 Task: Schedule a coding meetup for next Thursday at 10:00 PM.
Action: Mouse moved to (70, 108)
Screenshot: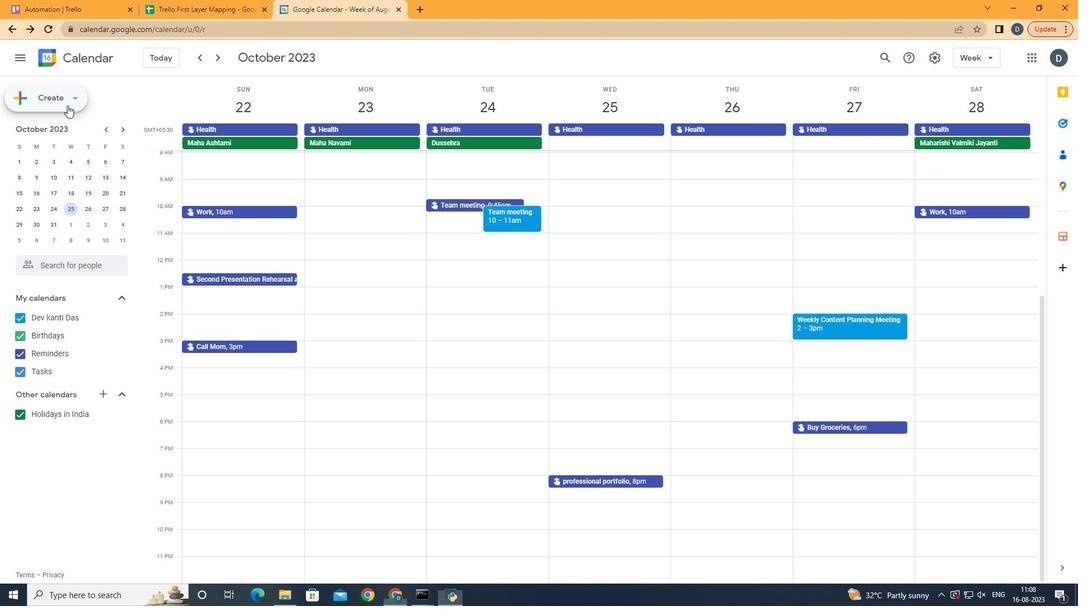 
Action: Mouse pressed left at (70, 108)
Screenshot: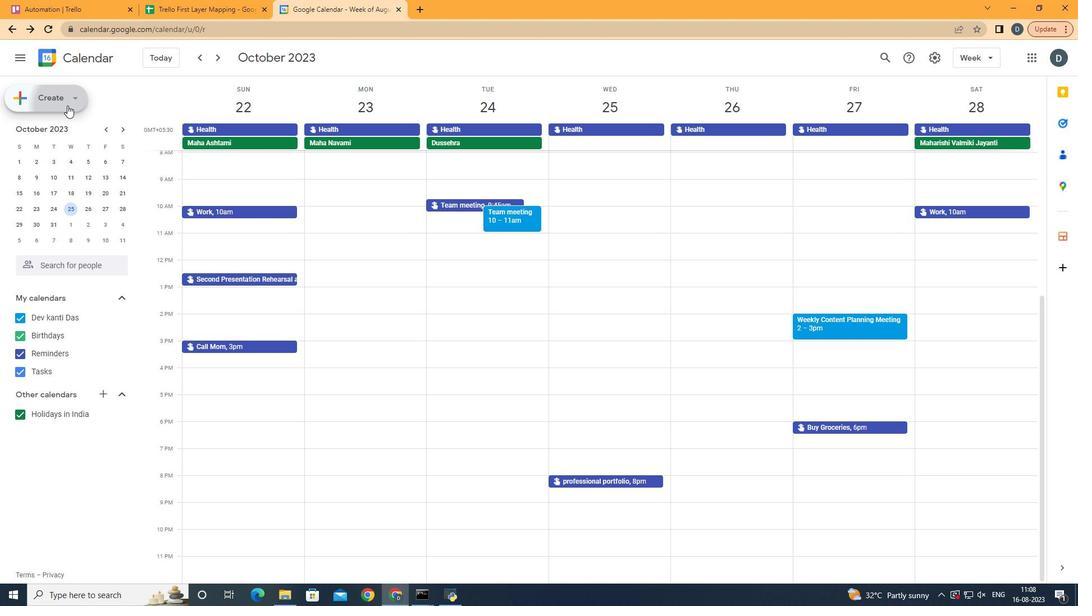 
Action: Mouse moved to (66, 126)
Screenshot: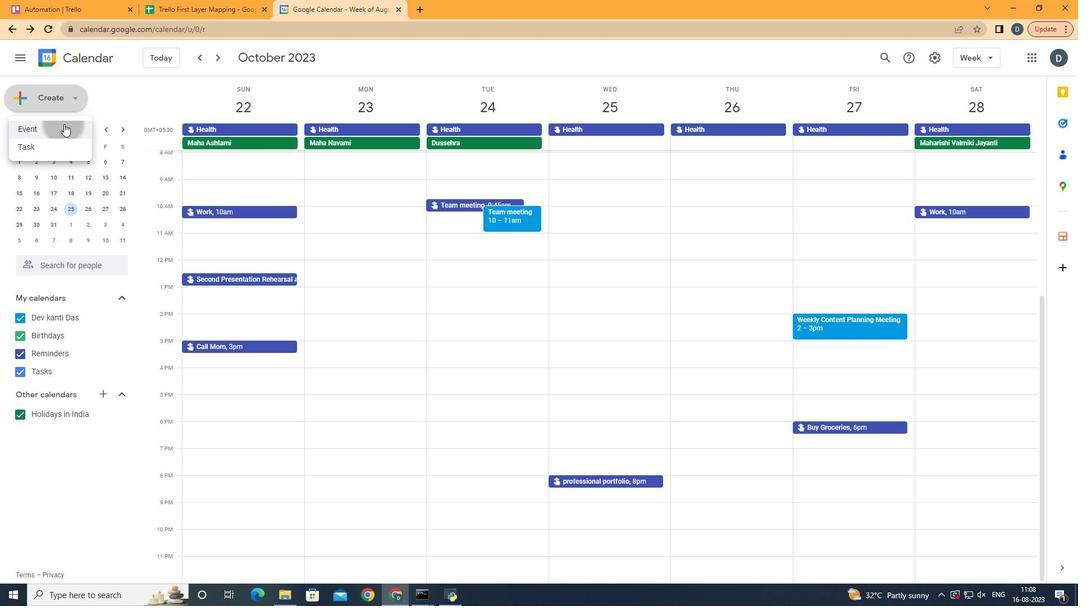 
Action: Mouse pressed left at (66, 126)
Screenshot: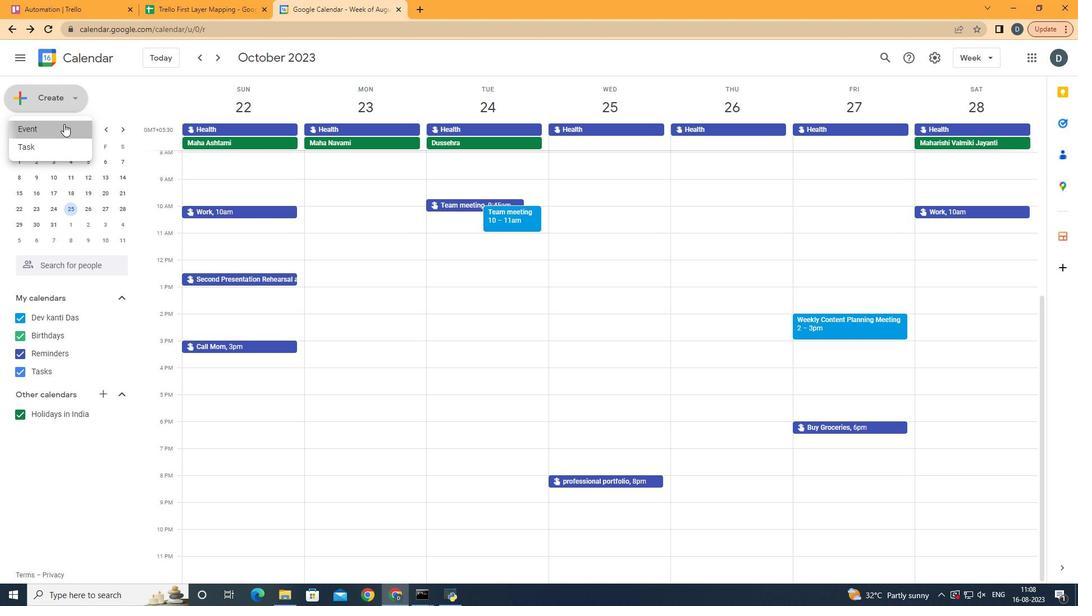 
Action: Mouse moved to (350, 211)
Screenshot: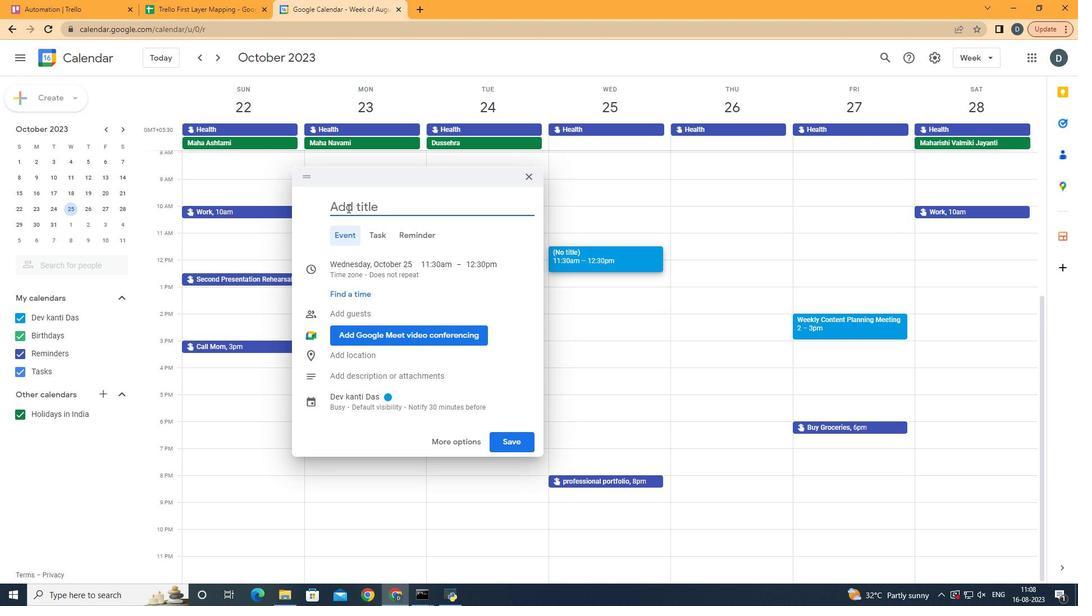 
Action: Mouse pressed left at (350, 211)
Screenshot: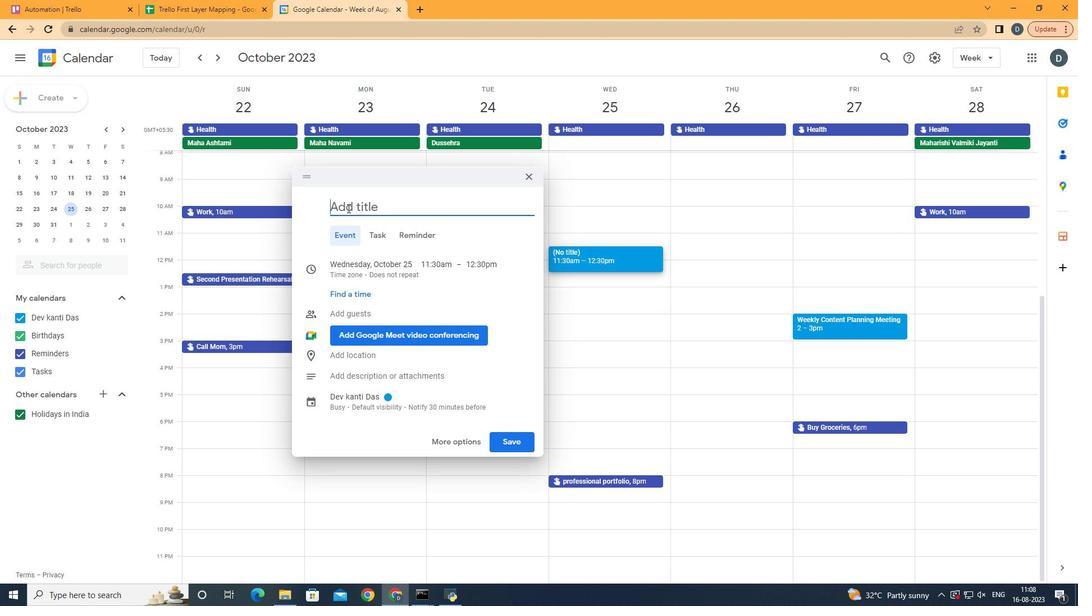 
Action: Mouse moved to (351, 211)
Screenshot: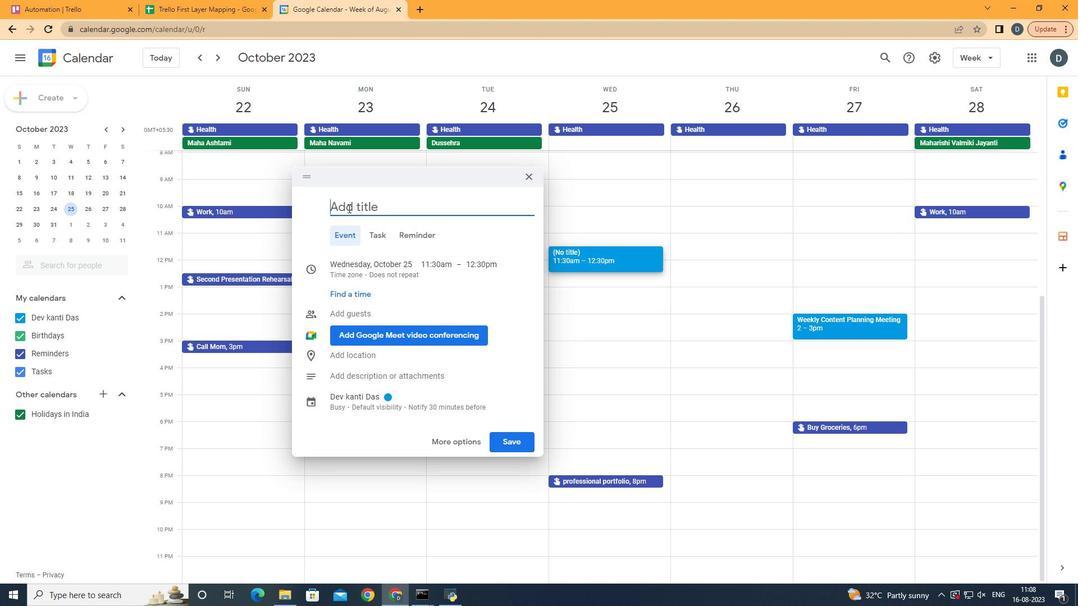 
Action: Key pressed coding<Key.space>meetup<Key.space>
Screenshot: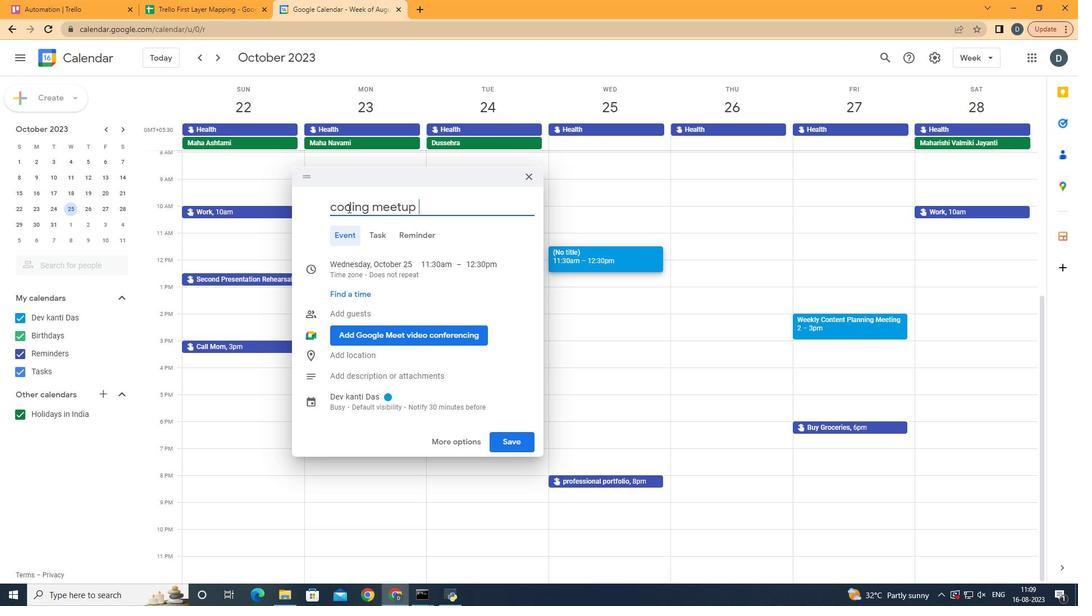 
Action: Mouse moved to (347, 263)
Screenshot: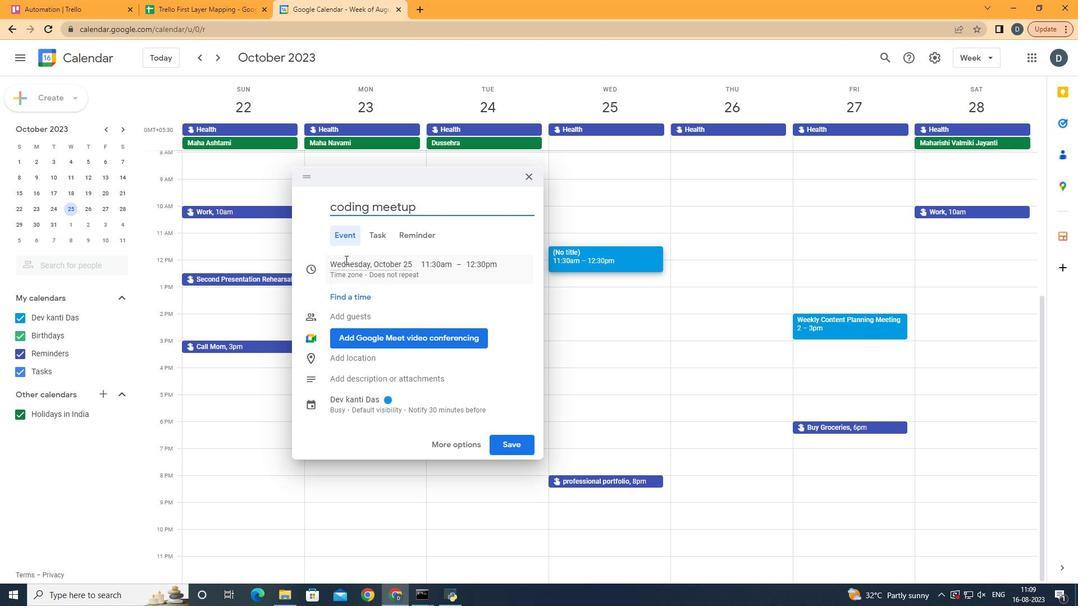 
Action: Mouse pressed left at (345, 263)
Screenshot: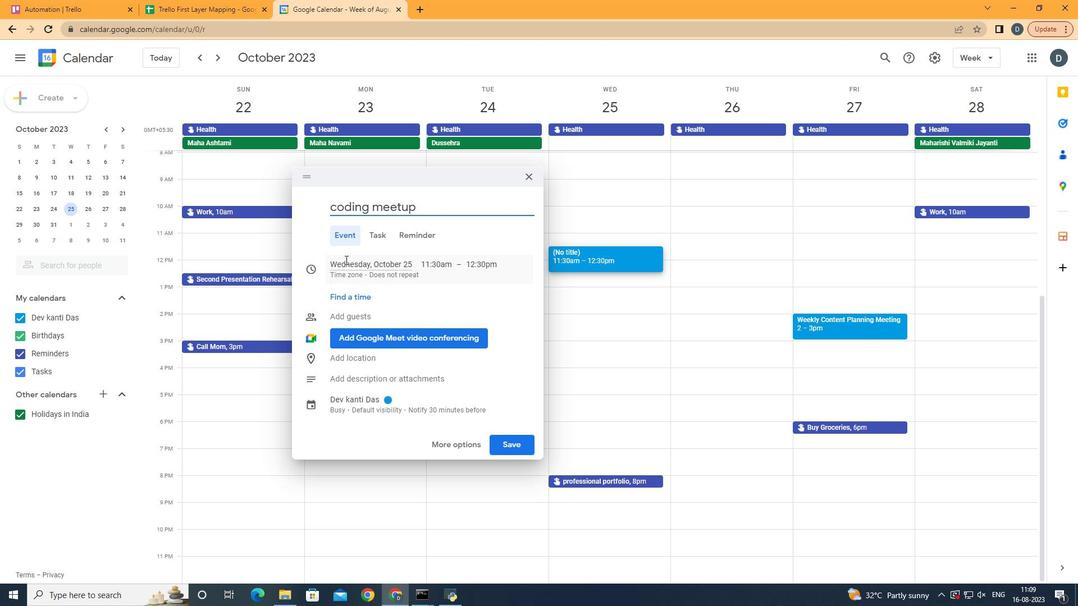 
Action: Mouse moved to (428, 385)
Screenshot: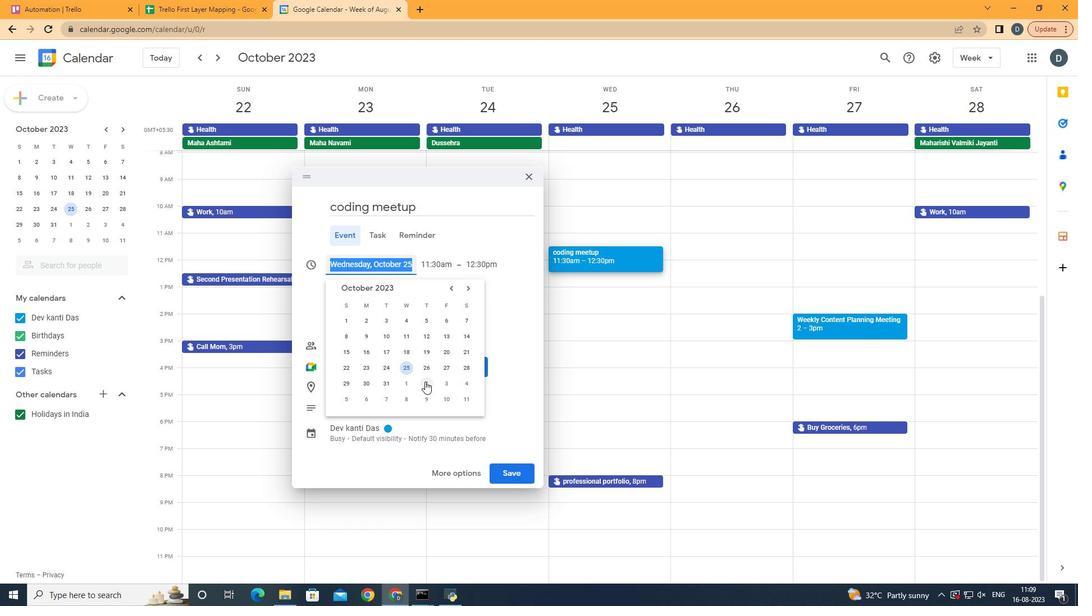 
Action: Mouse pressed left at (428, 385)
Screenshot: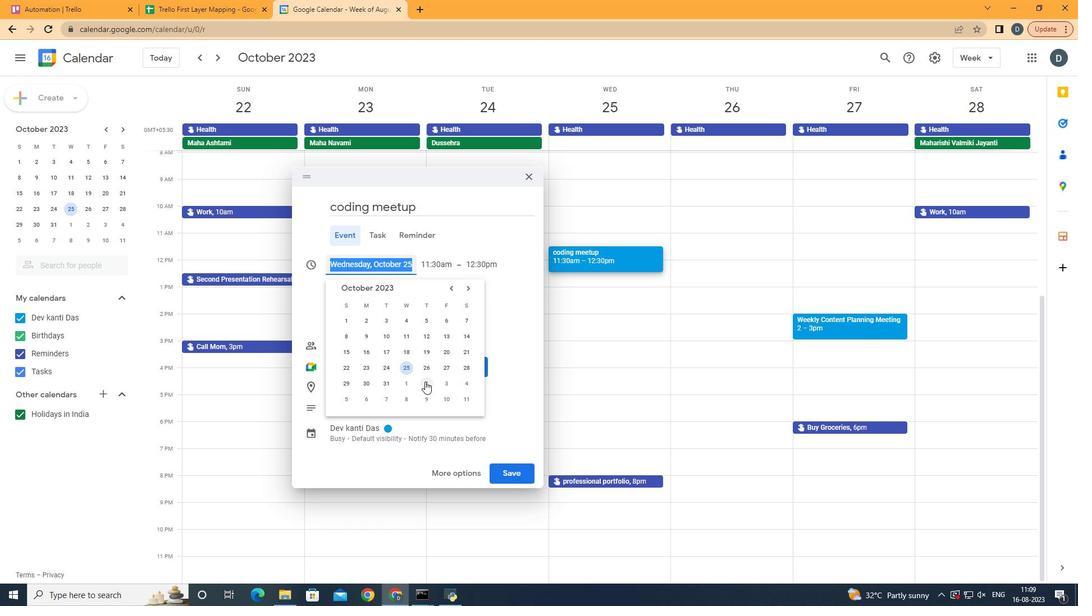 
Action: Mouse moved to (544, 267)
Screenshot: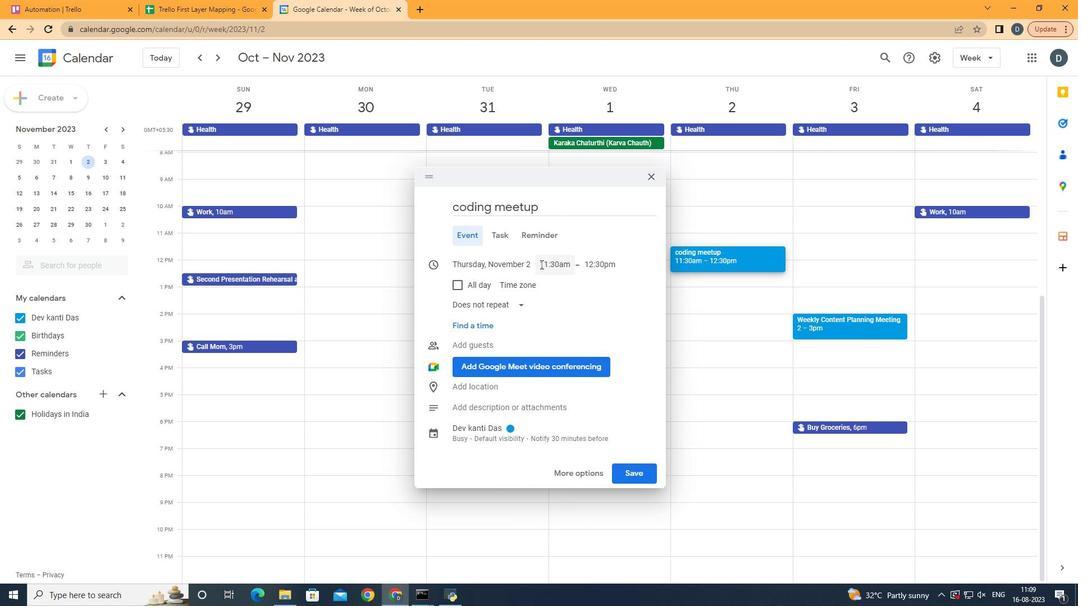 
Action: Mouse pressed left at (544, 267)
Screenshot: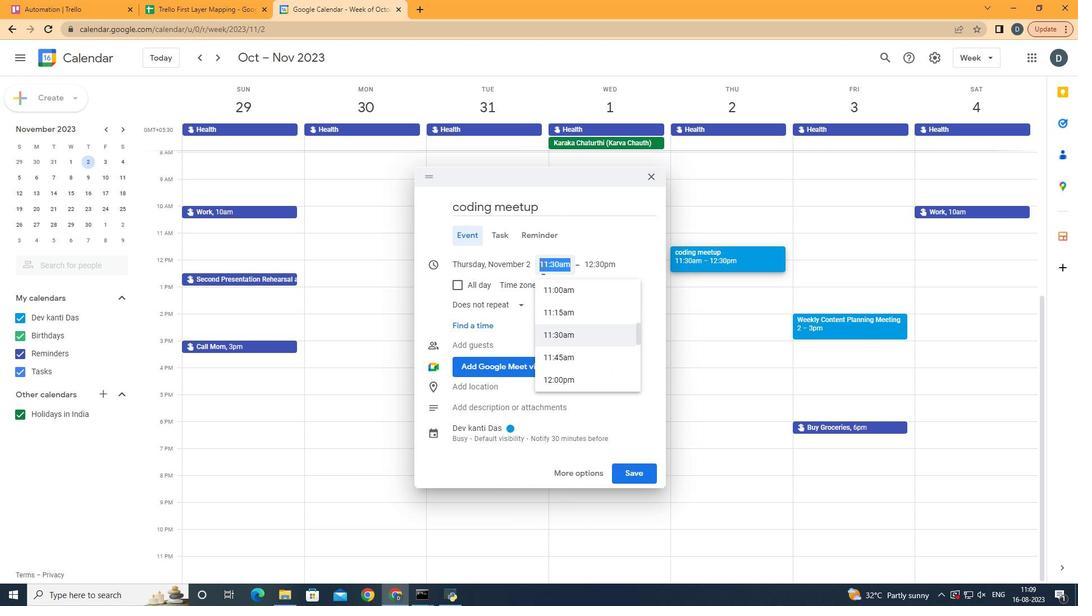 
Action: Mouse moved to (595, 347)
Screenshot: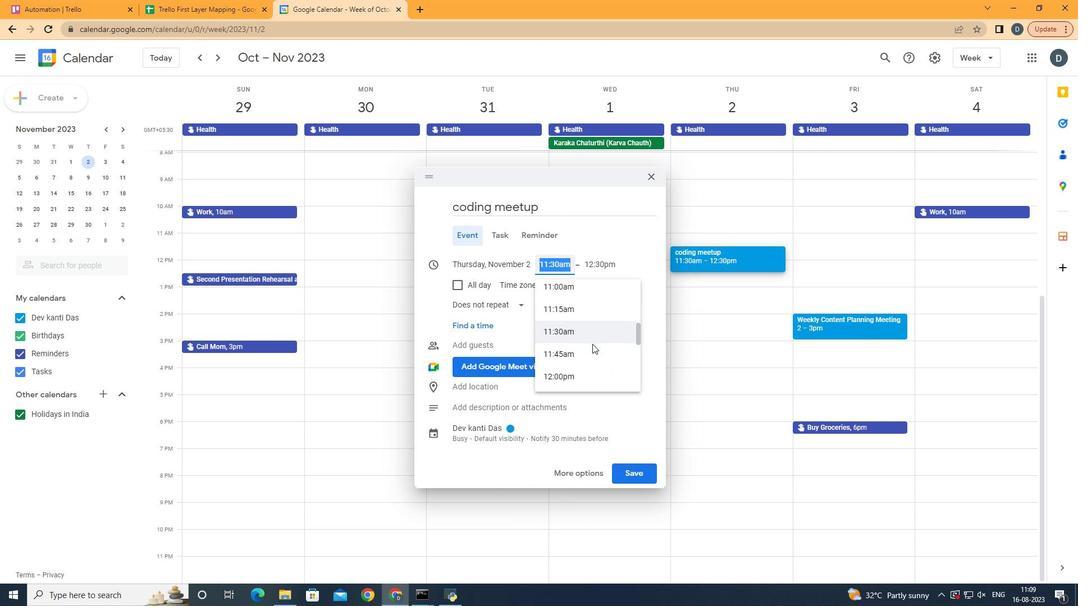 
Action: Mouse scrolled (595, 347) with delta (0, 0)
Screenshot: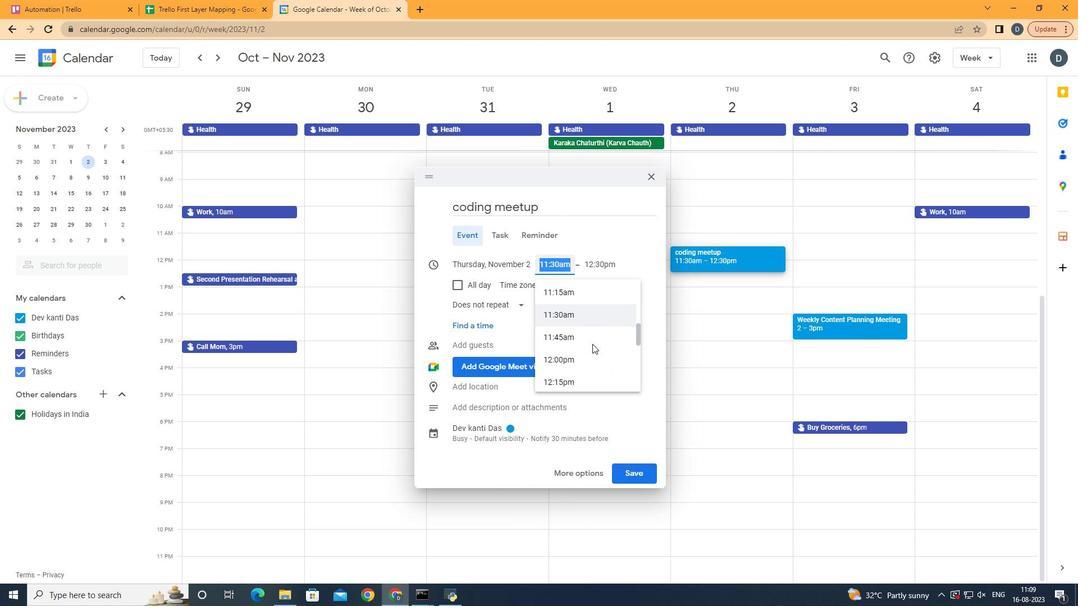 
Action: Mouse scrolled (595, 347) with delta (0, 0)
Screenshot: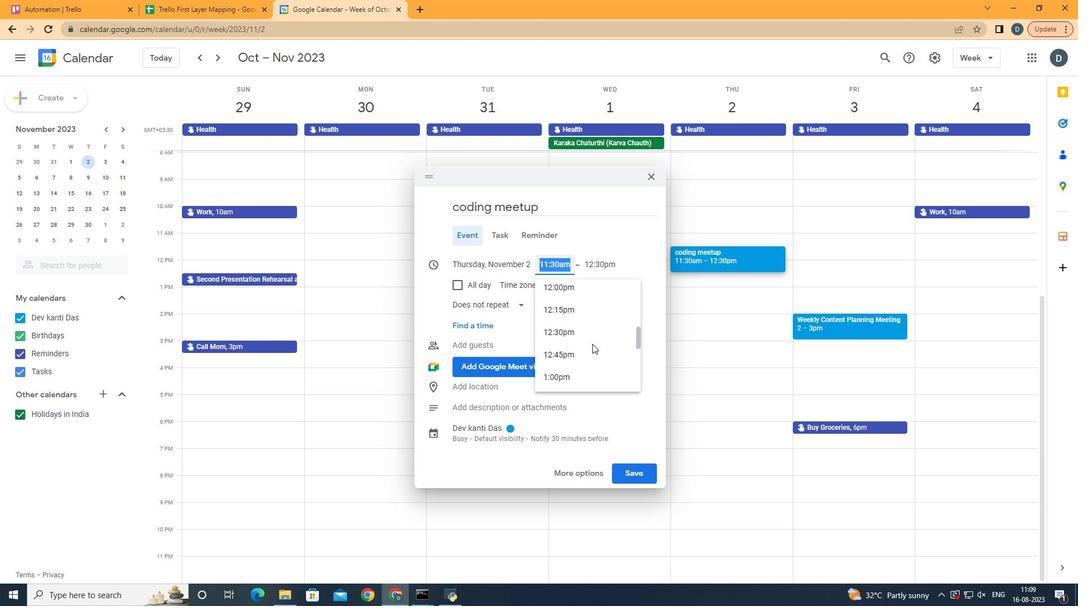 
Action: Mouse scrolled (595, 347) with delta (0, 0)
Screenshot: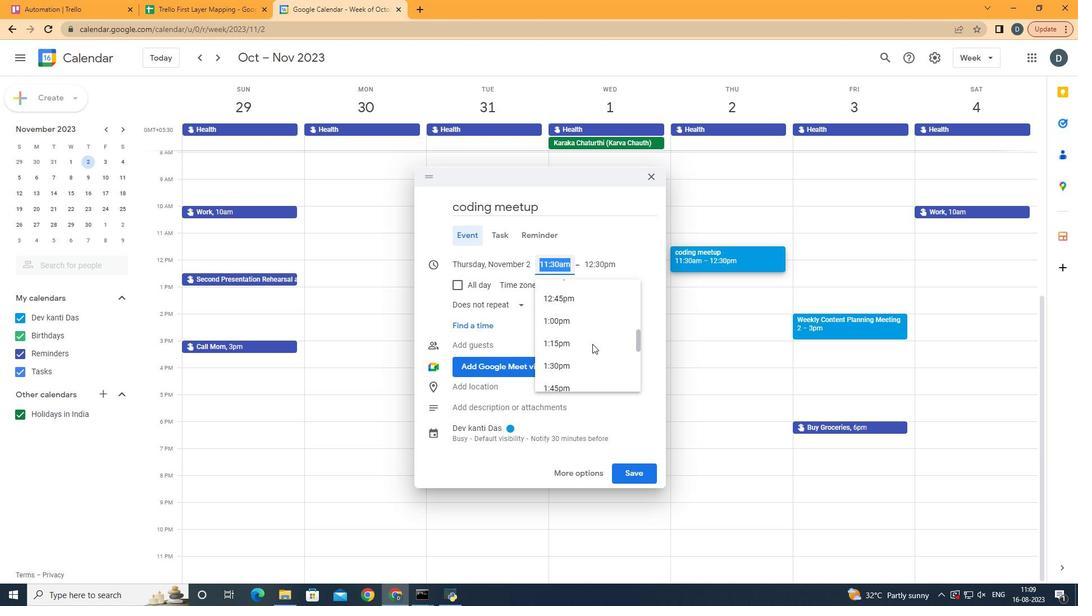 
Action: Mouse scrolled (595, 347) with delta (0, 0)
Screenshot: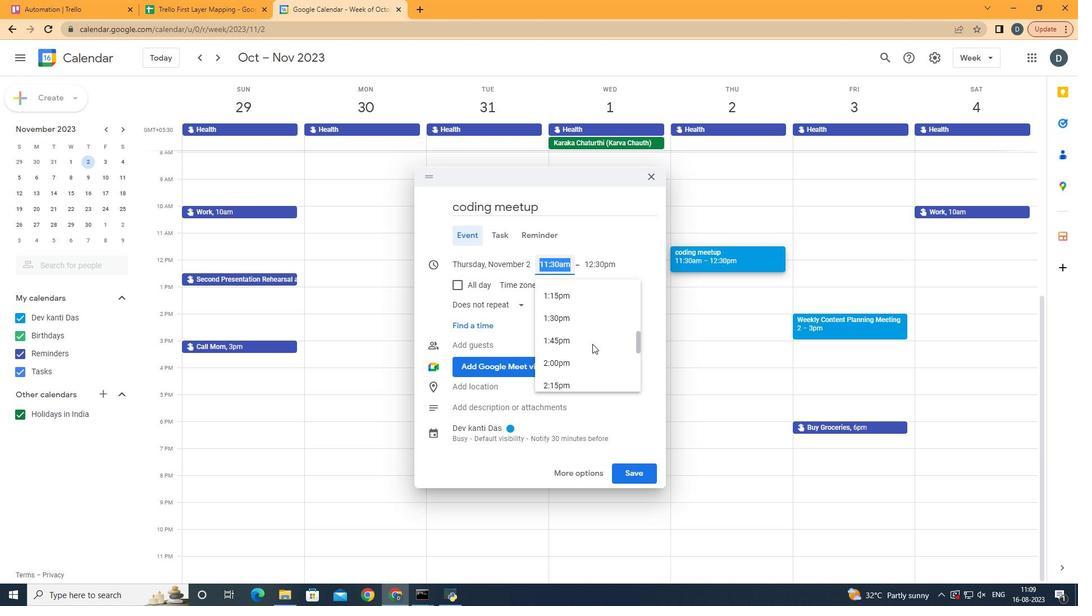 
Action: Mouse scrolled (595, 347) with delta (0, 0)
Screenshot: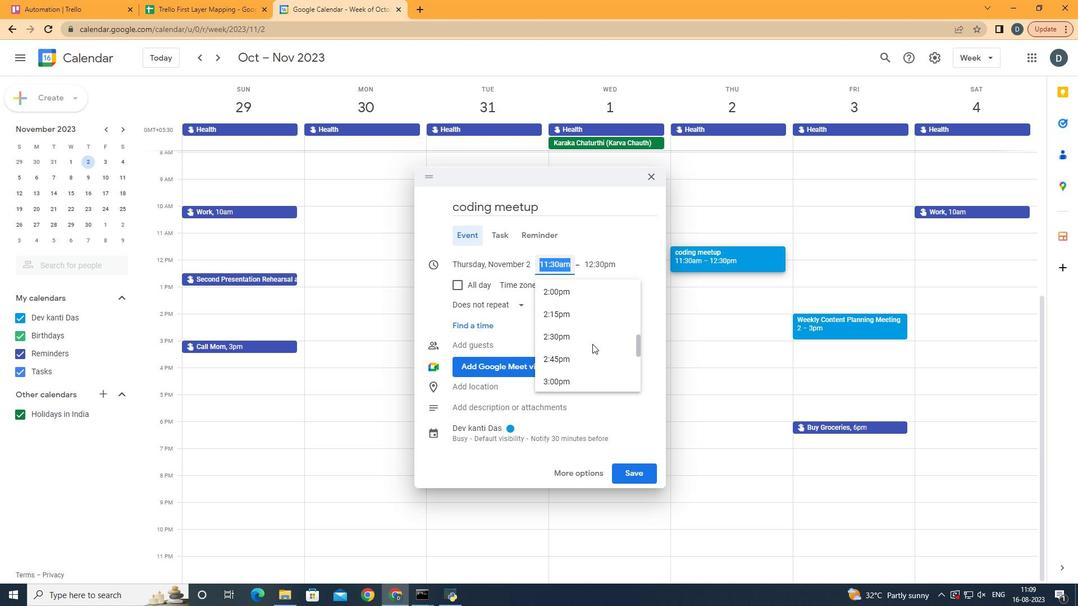 
Action: Mouse moved to (598, 348)
Screenshot: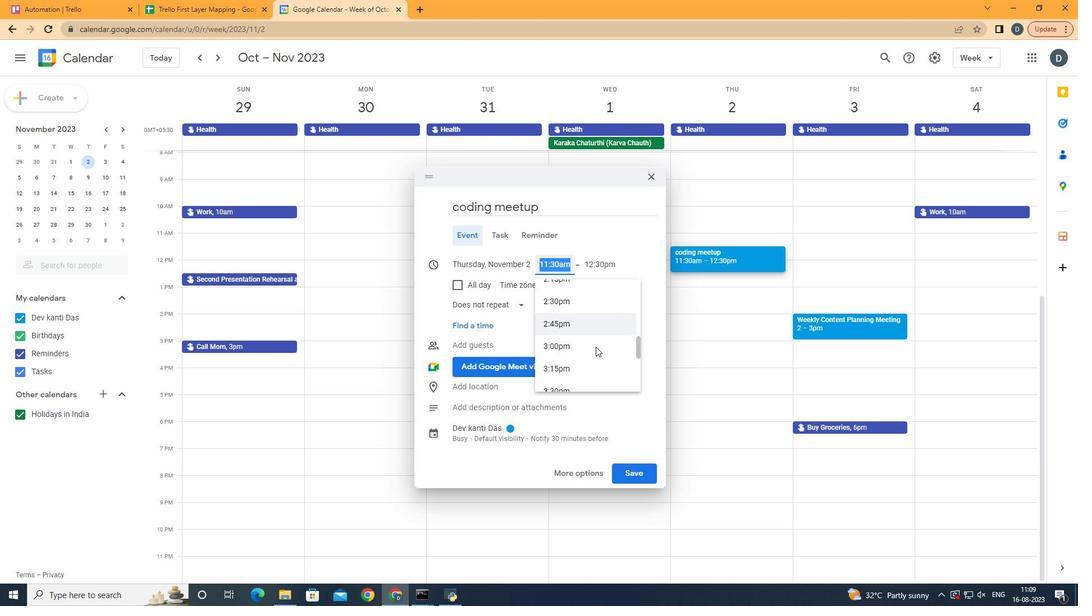
Action: Mouse scrolled (598, 348) with delta (0, 0)
Screenshot: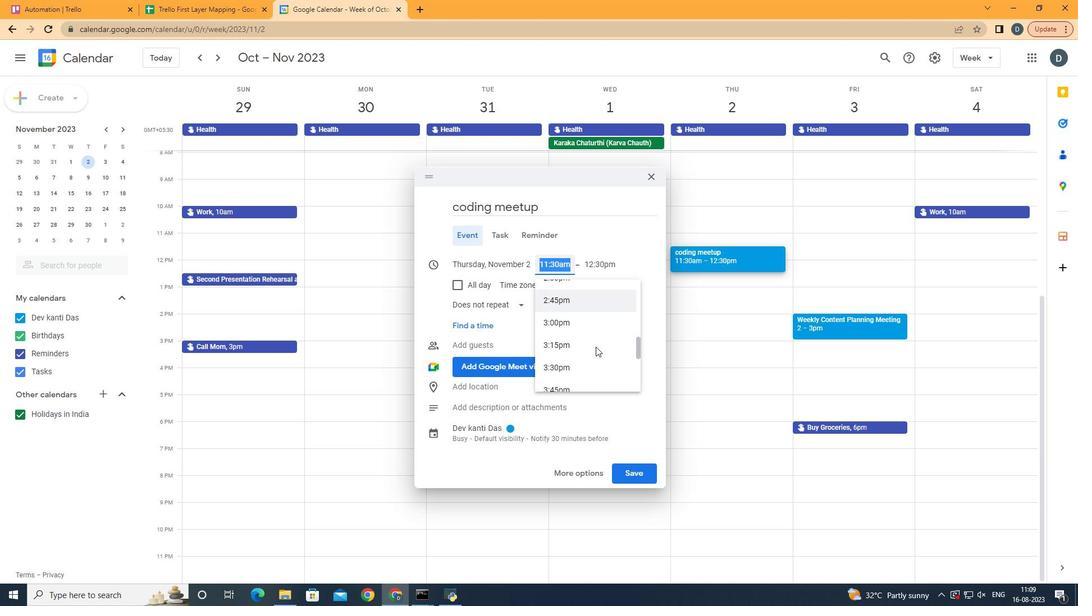 
Action: Mouse moved to (599, 350)
Screenshot: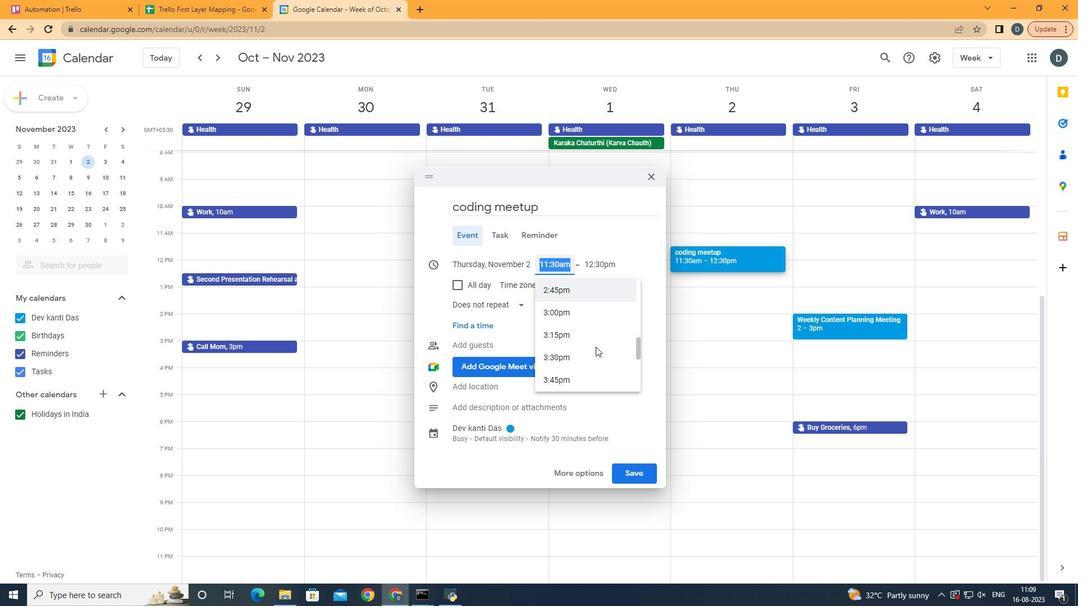 
Action: Mouse scrolled (599, 349) with delta (0, 0)
Screenshot: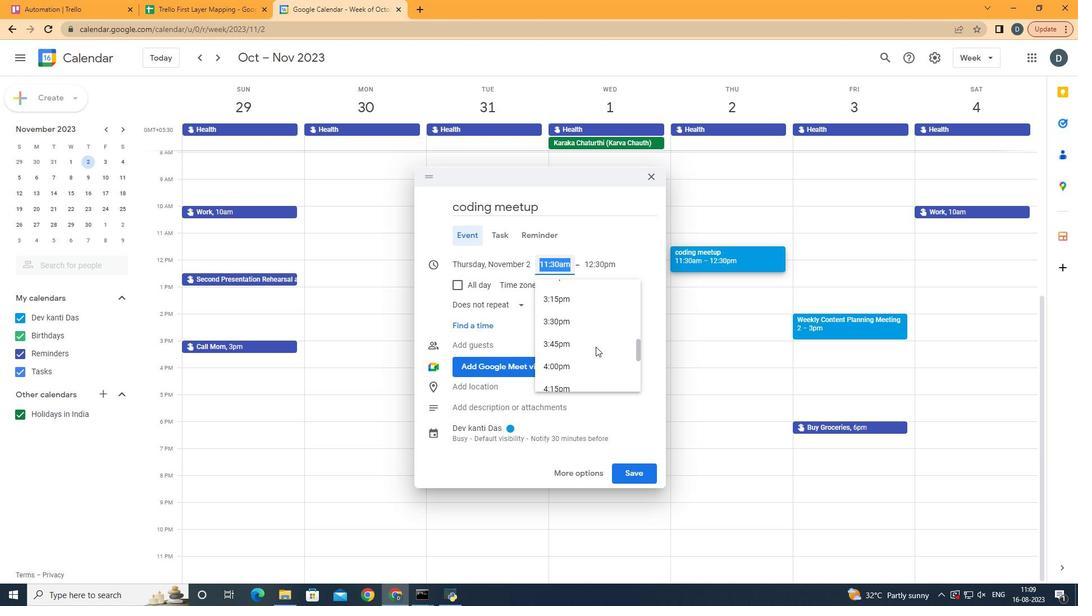
Action: Mouse scrolled (599, 349) with delta (0, 0)
Screenshot: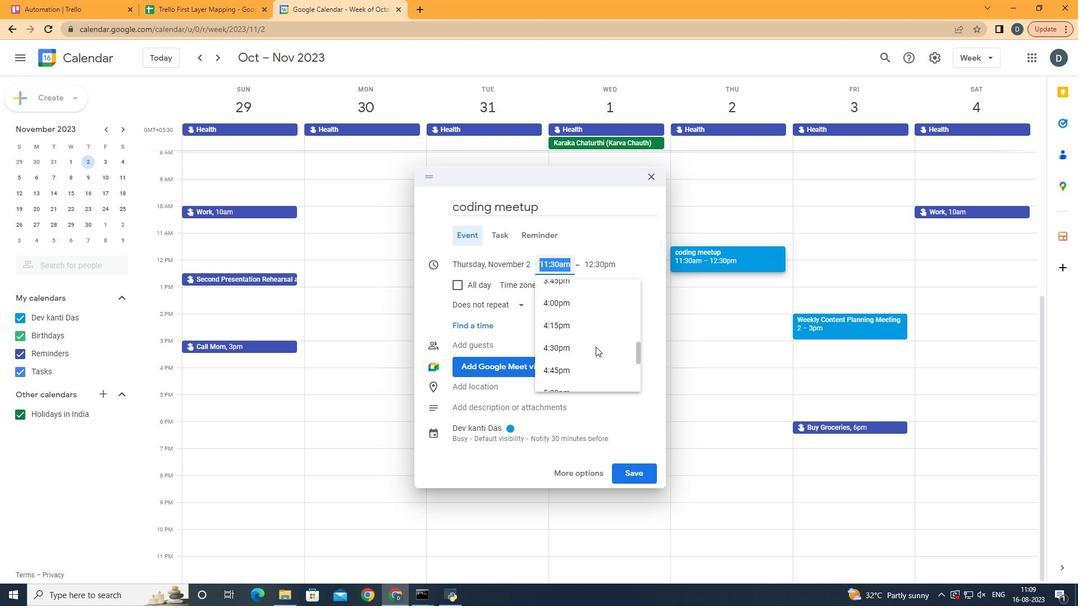 
Action: Mouse scrolled (599, 349) with delta (0, 0)
Screenshot: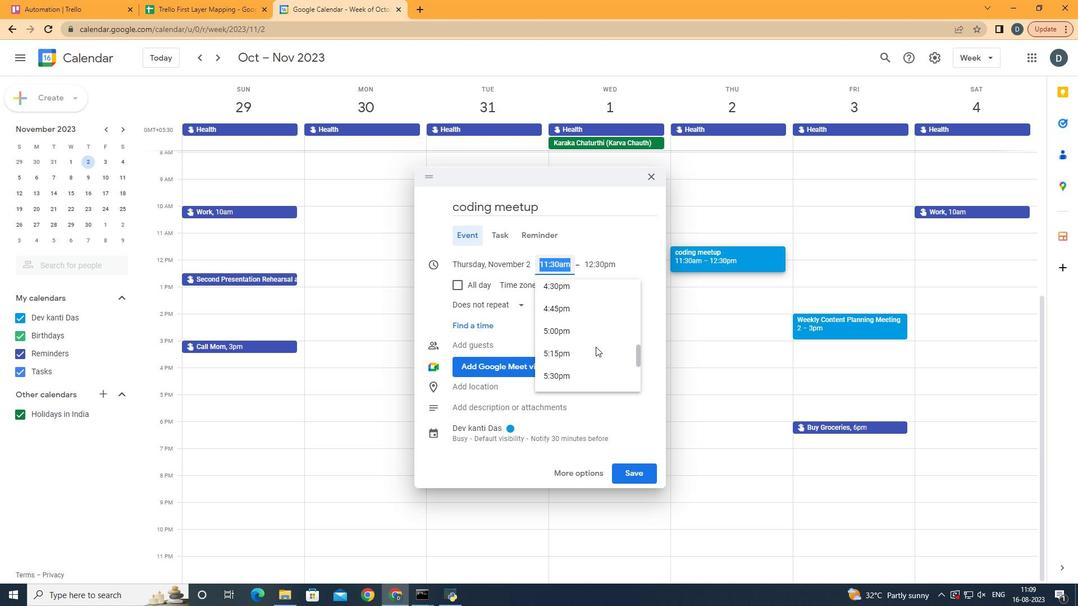 
Action: Mouse scrolled (599, 349) with delta (0, 0)
Screenshot: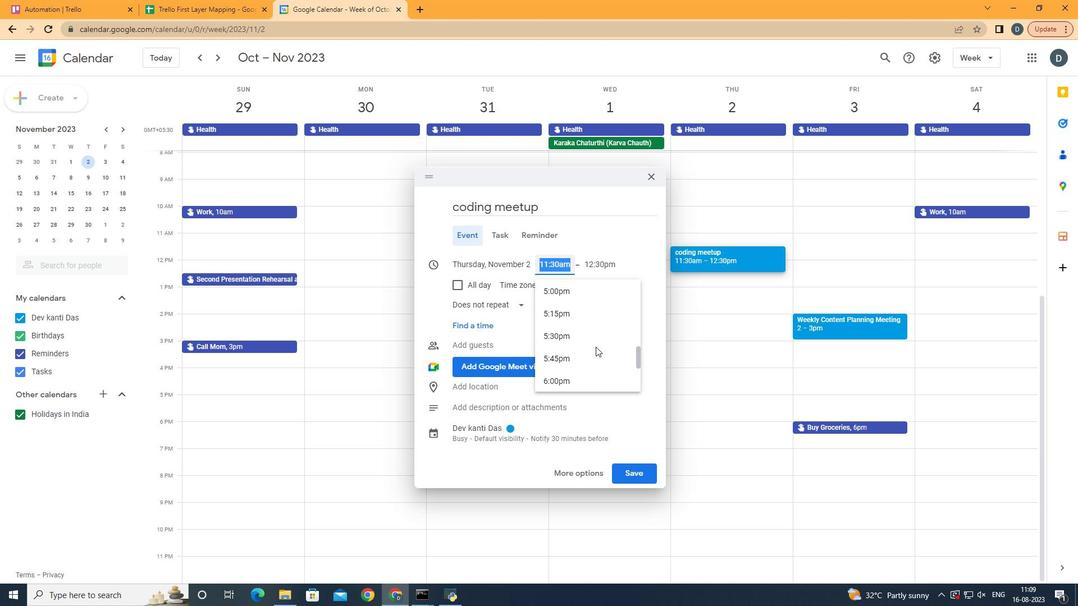 
Action: Mouse scrolled (599, 349) with delta (0, 0)
Screenshot: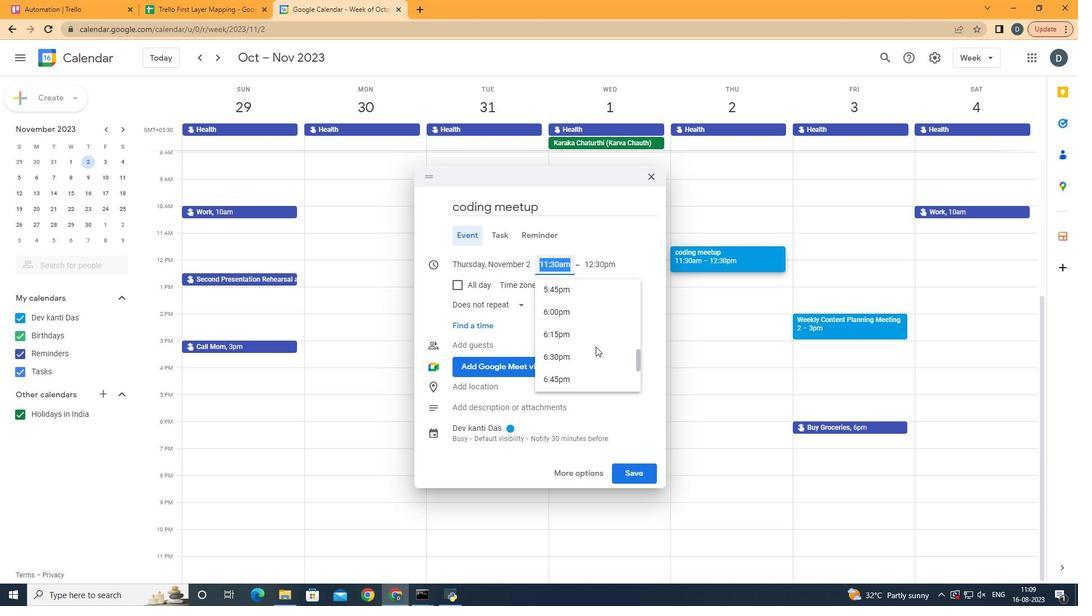 
Action: Mouse scrolled (599, 349) with delta (0, 0)
Screenshot: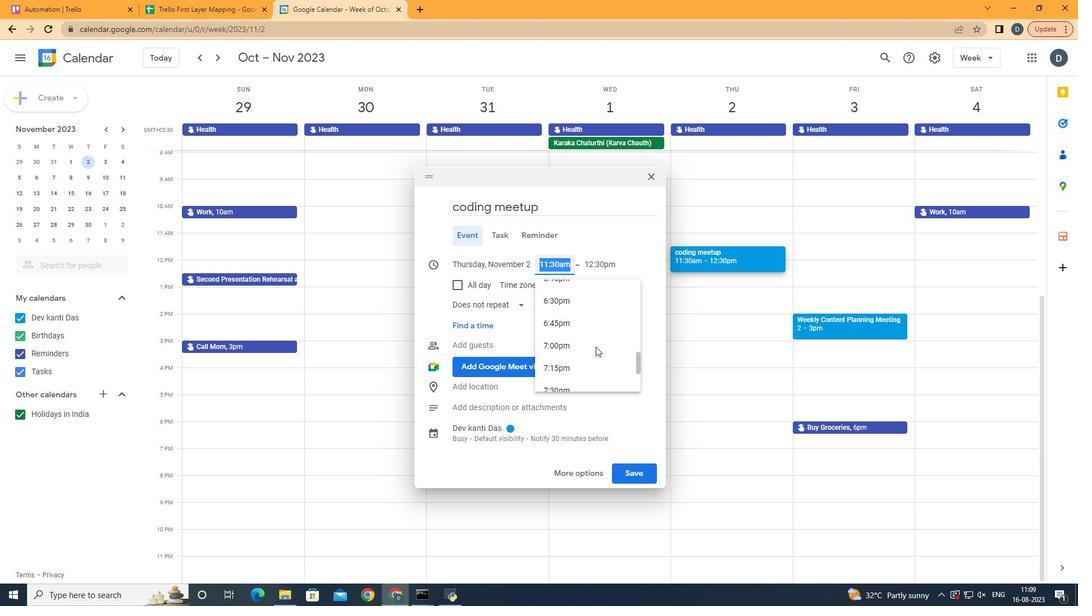 
Action: Mouse scrolled (599, 349) with delta (0, 0)
Screenshot: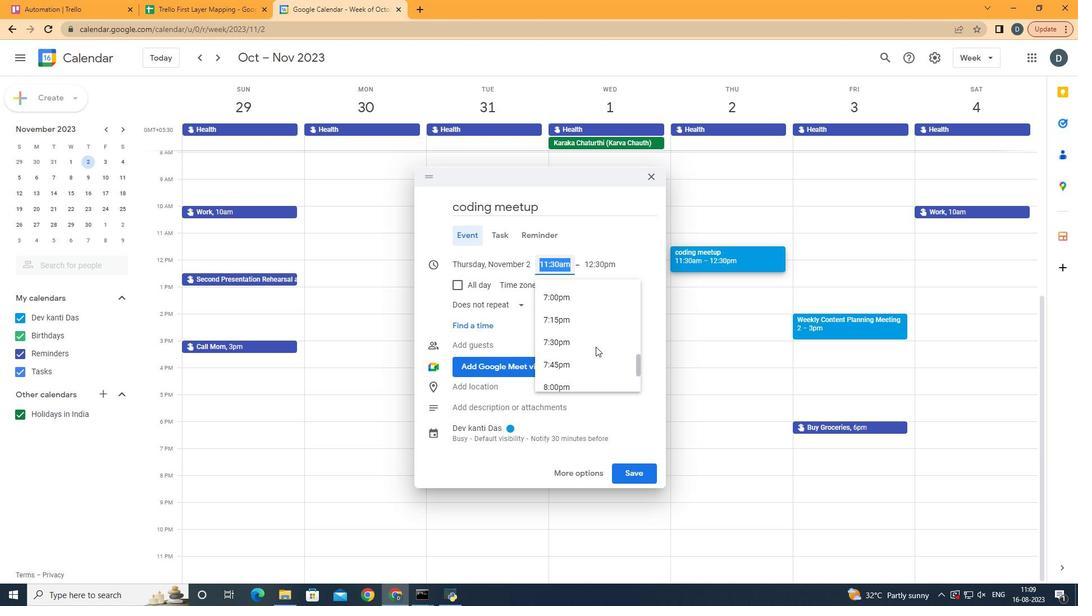 
Action: Mouse scrolled (599, 349) with delta (0, 0)
Screenshot: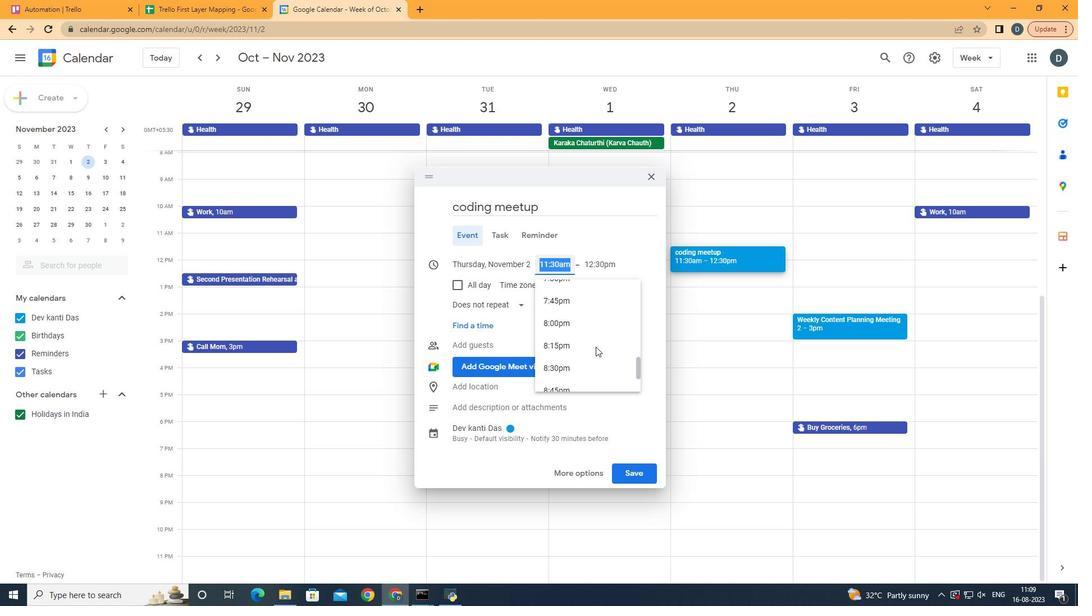
Action: Mouse scrolled (599, 349) with delta (0, 0)
Screenshot: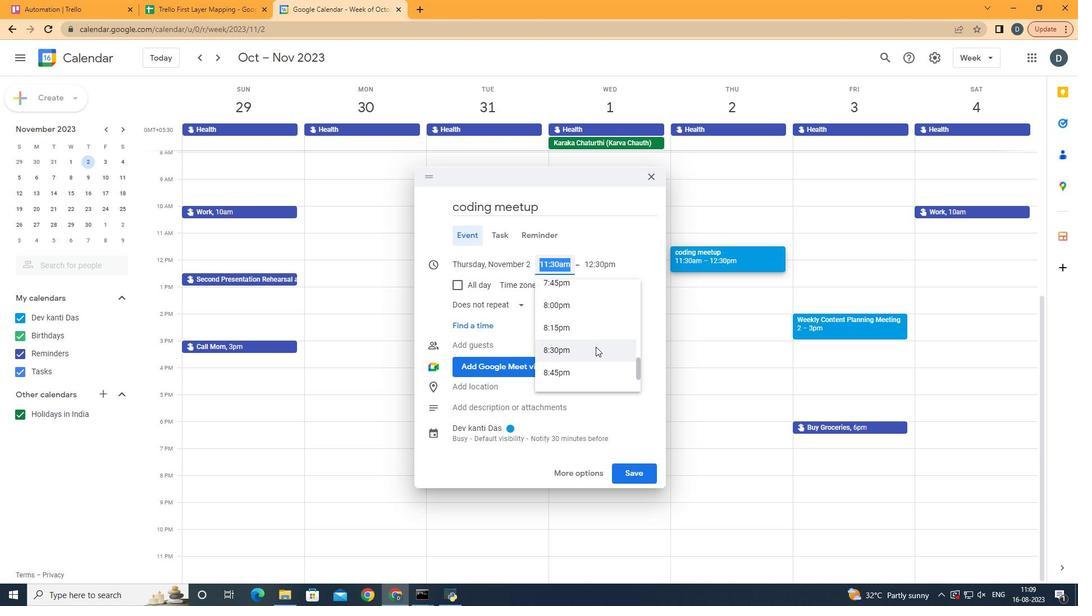 
Action: Mouse scrolled (599, 349) with delta (0, 0)
Screenshot: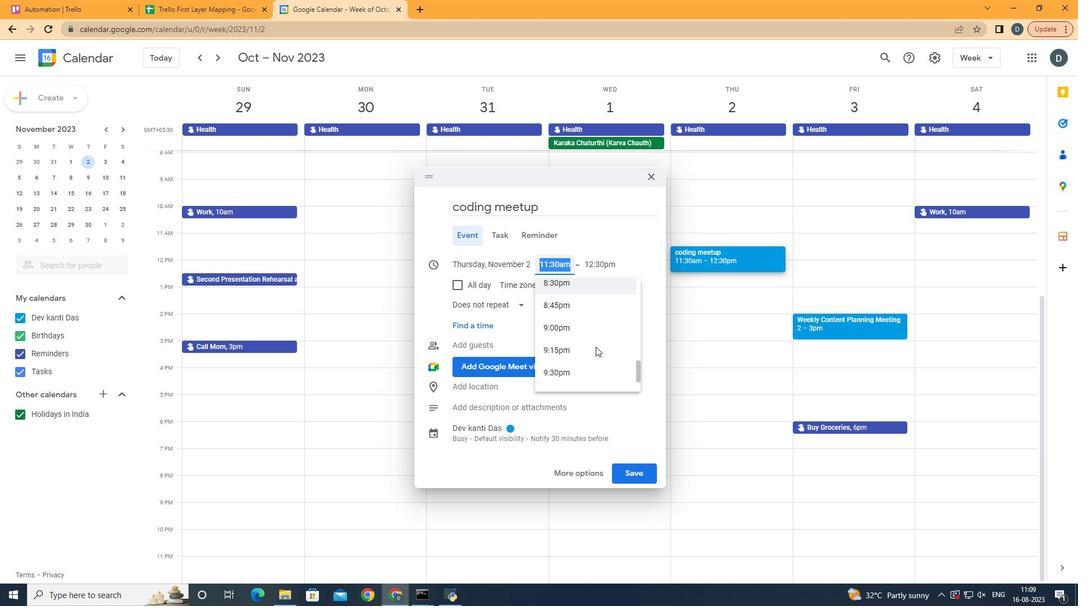 
Action: Mouse scrolled (599, 349) with delta (0, 0)
Screenshot: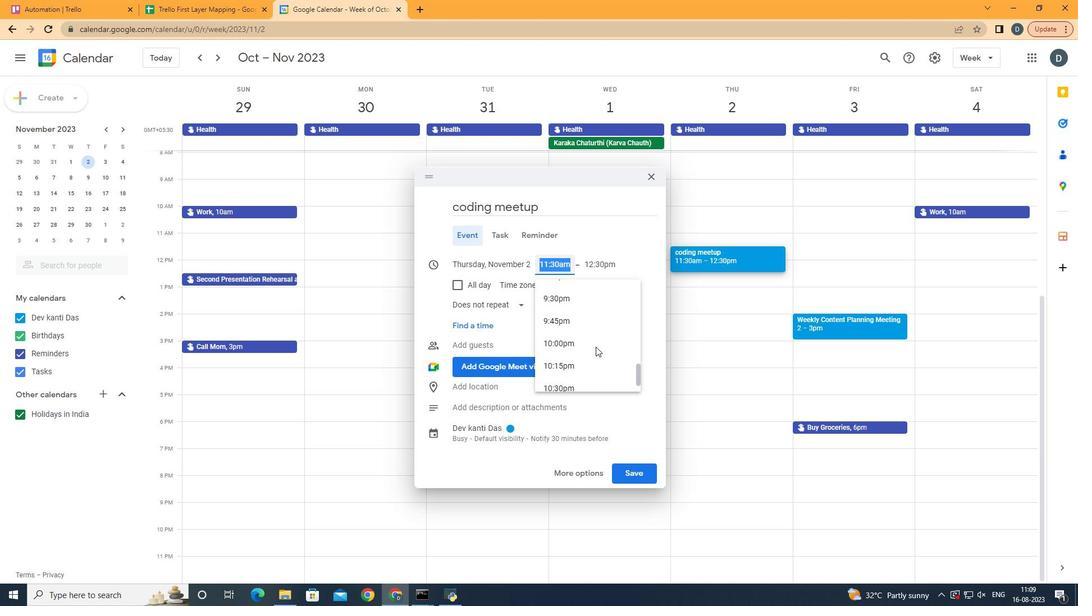 
Action: Mouse scrolled (599, 349) with delta (0, 0)
Screenshot: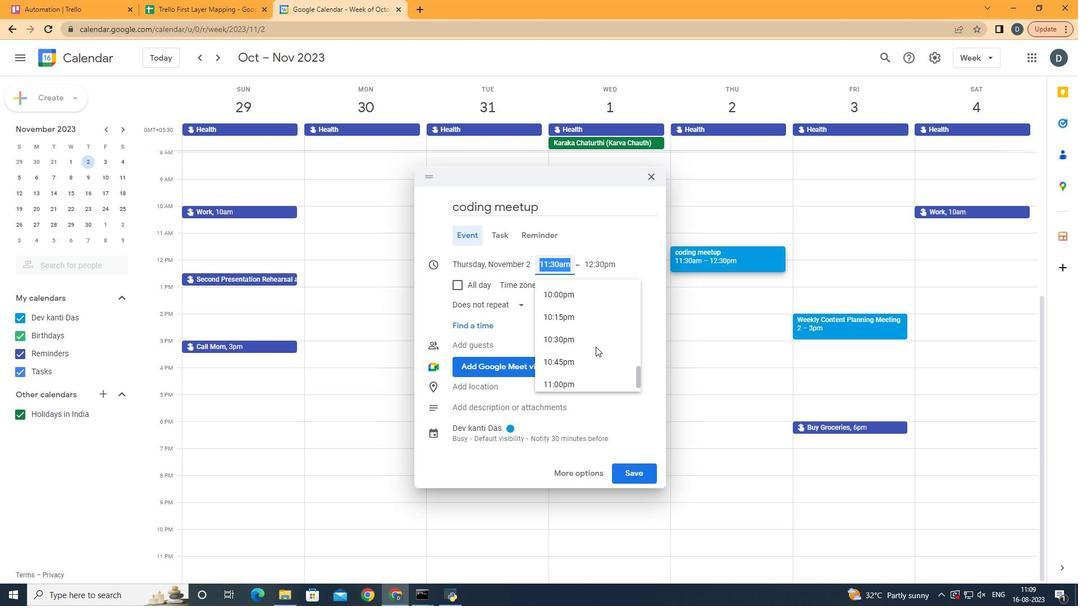 
Action: Mouse scrolled (599, 350) with delta (0, 0)
Screenshot: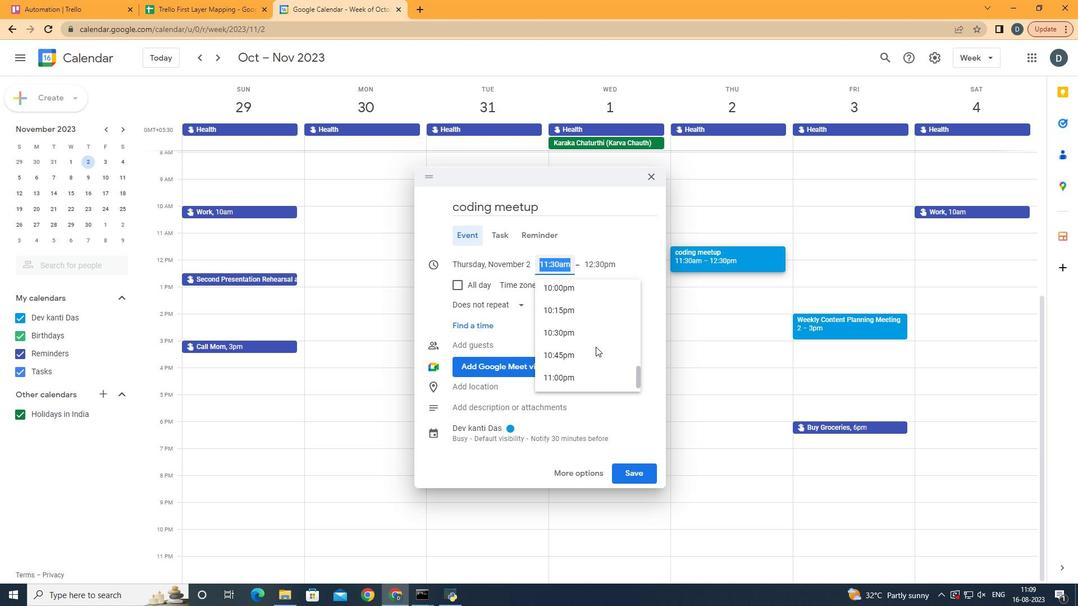 
Action: Mouse scrolled (599, 350) with delta (0, 0)
Screenshot: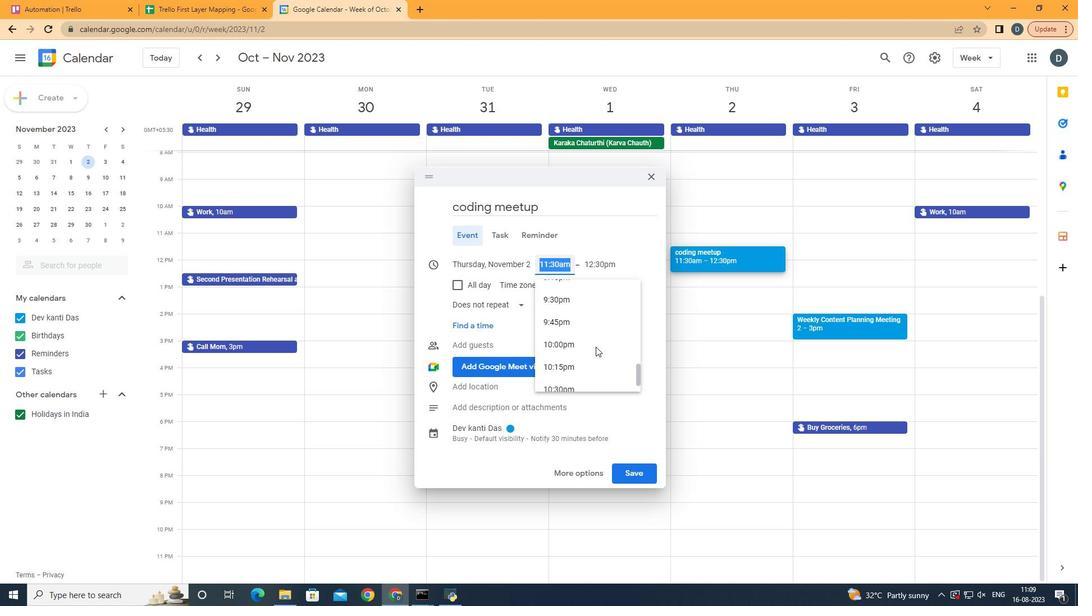 
Action: Mouse moved to (585, 378)
Screenshot: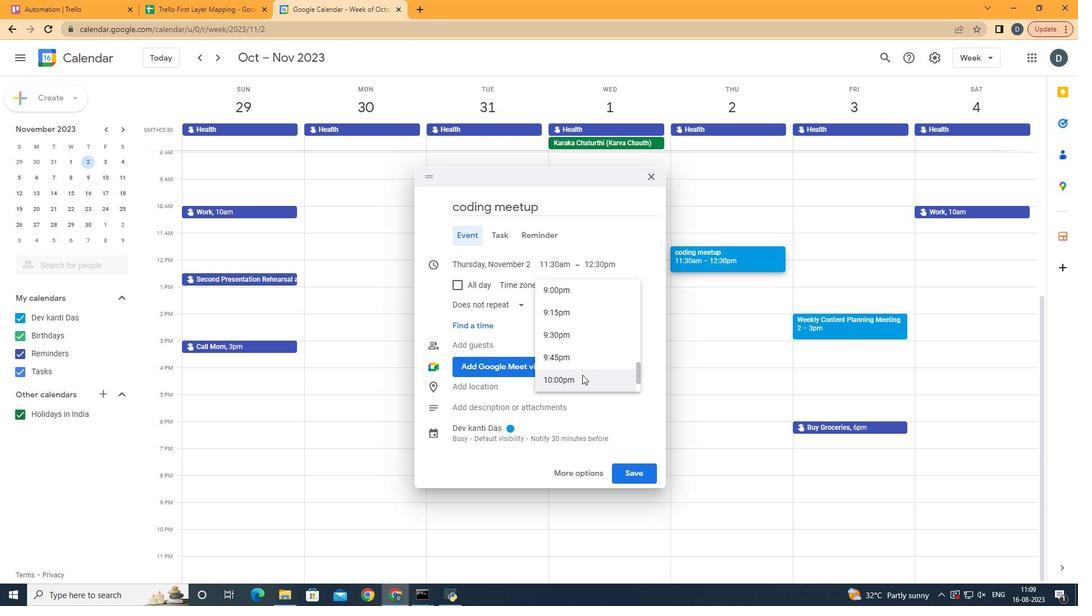 
Action: Mouse pressed left at (585, 378)
Screenshot: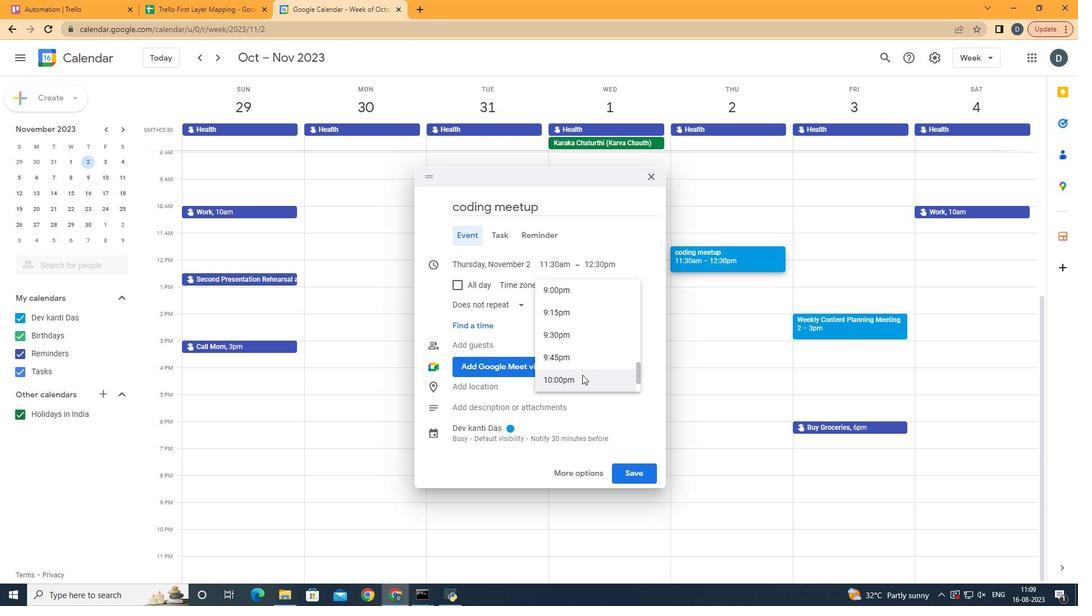 
Action: Mouse moved to (632, 549)
Screenshot: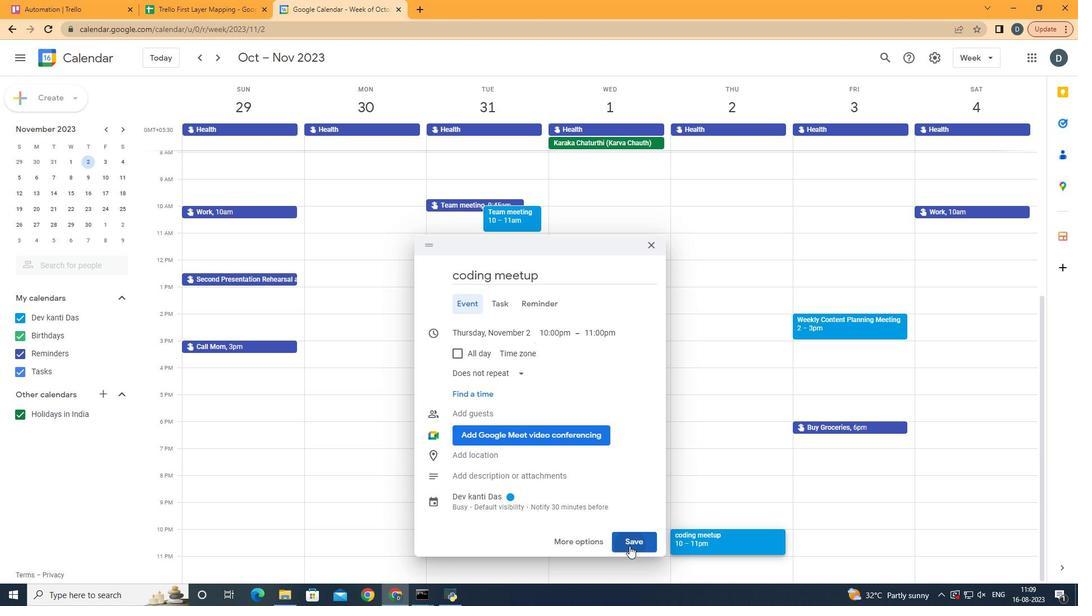 
Action: Mouse pressed left at (632, 549)
Screenshot: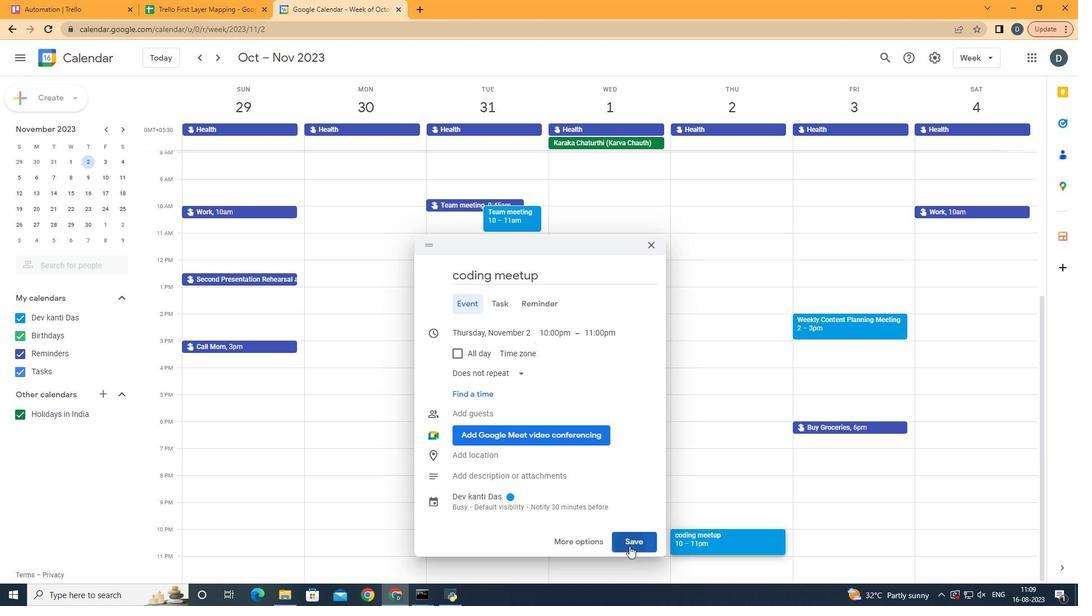 
Action: Mouse moved to (519, 265)
Screenshot: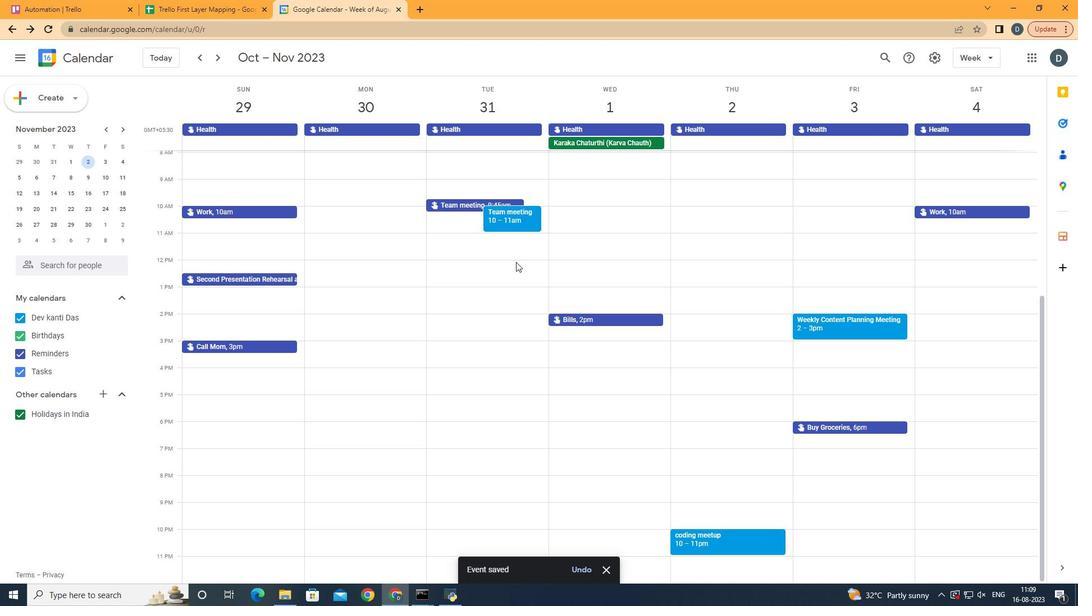 
